 Task: Sort the products by best match.
Action: Mouse pressed left at (24, 89)
Screenshot: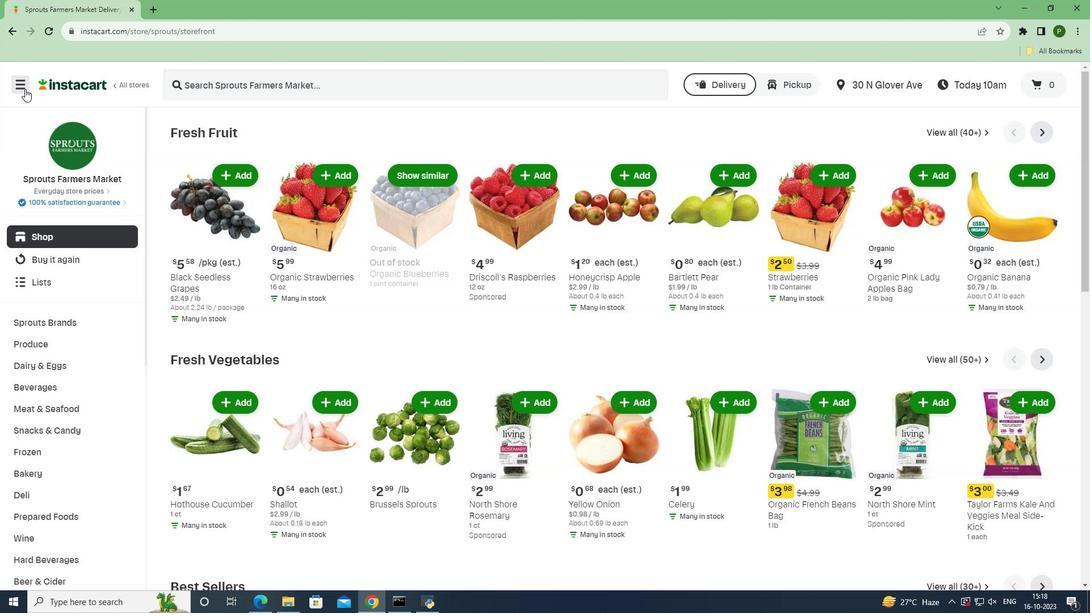 
Action: Mouse moved to (39, 300)
Screenshot: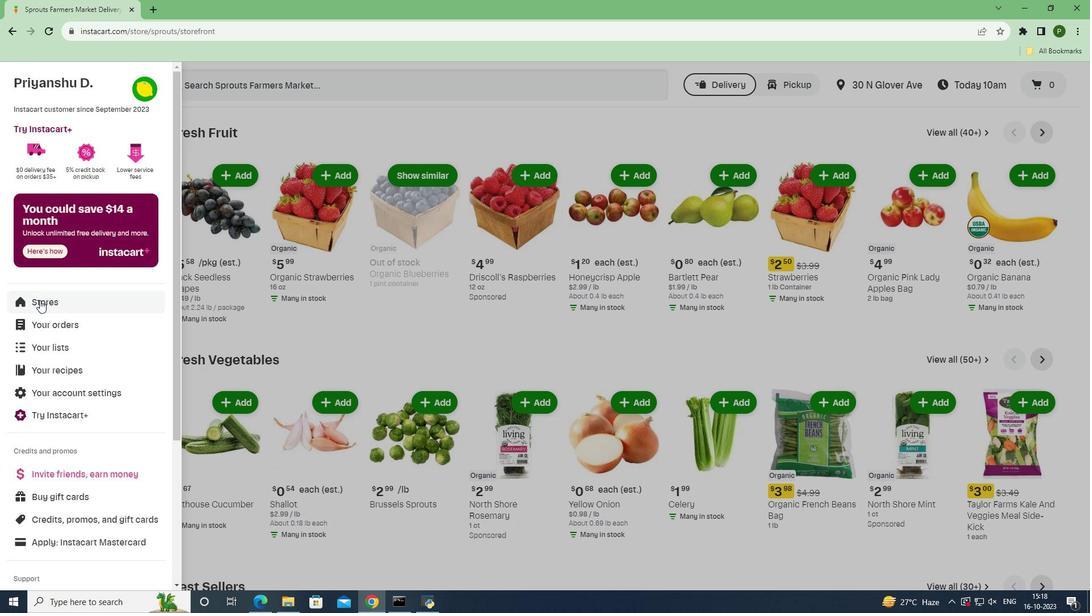 
Action: Mouse pressed left at (39, 300)
Screenshot: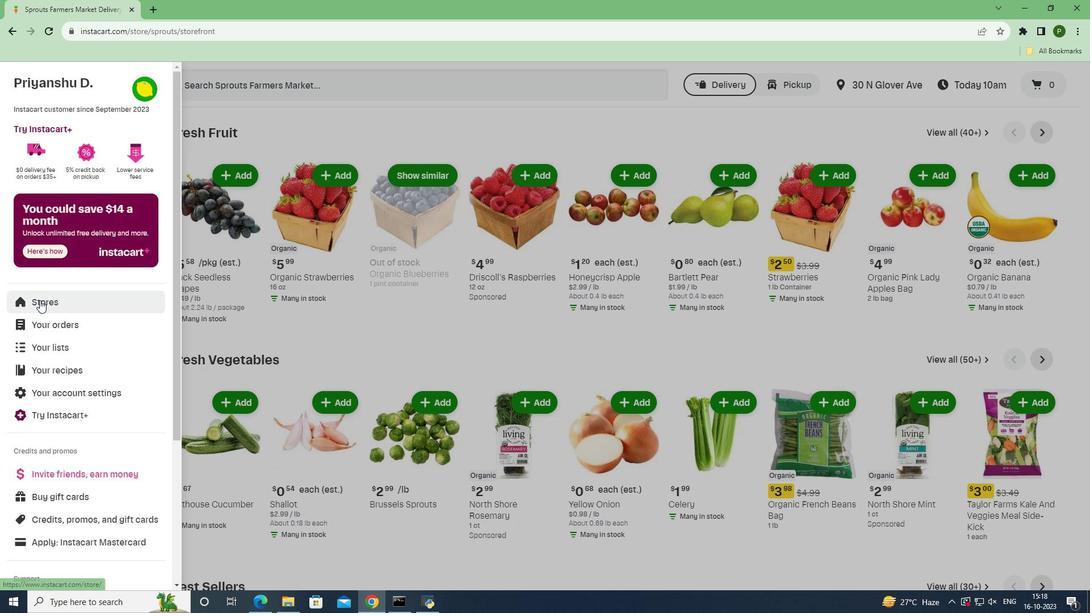 
Action: Mouse moved to (248, 132)
Screenshot: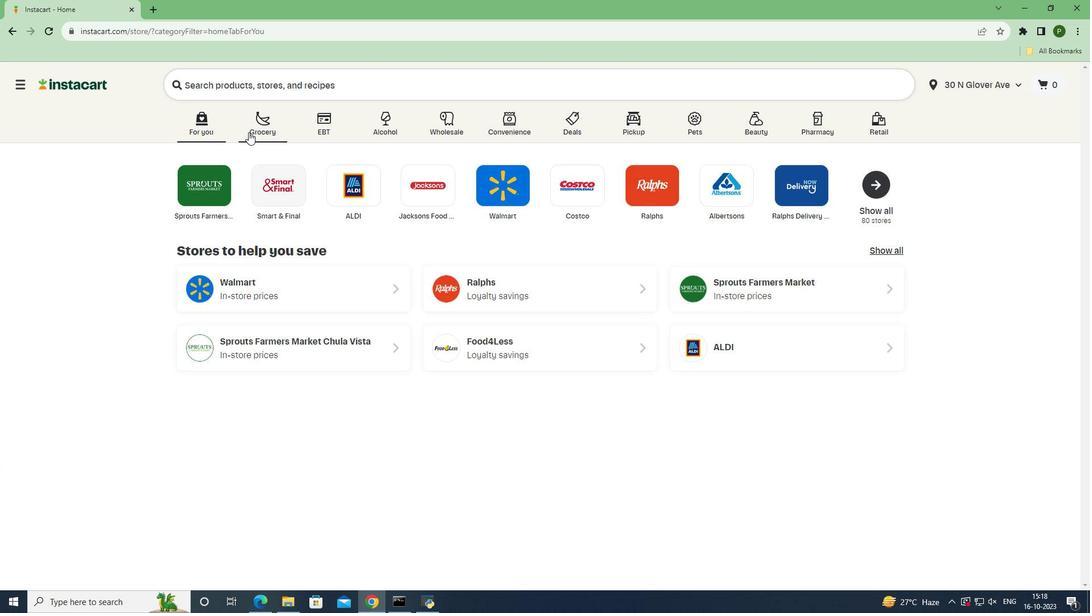 
Action: Mouse pressed left at (248, 132)
Screenshot: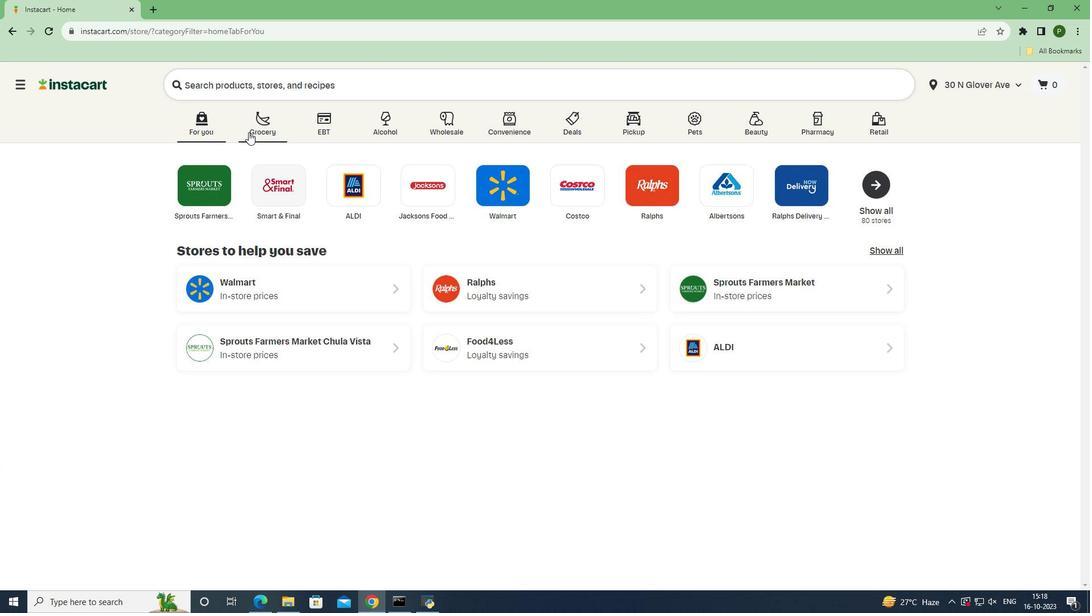 
Action: Mouse moved to (687, 261)
Screenshot: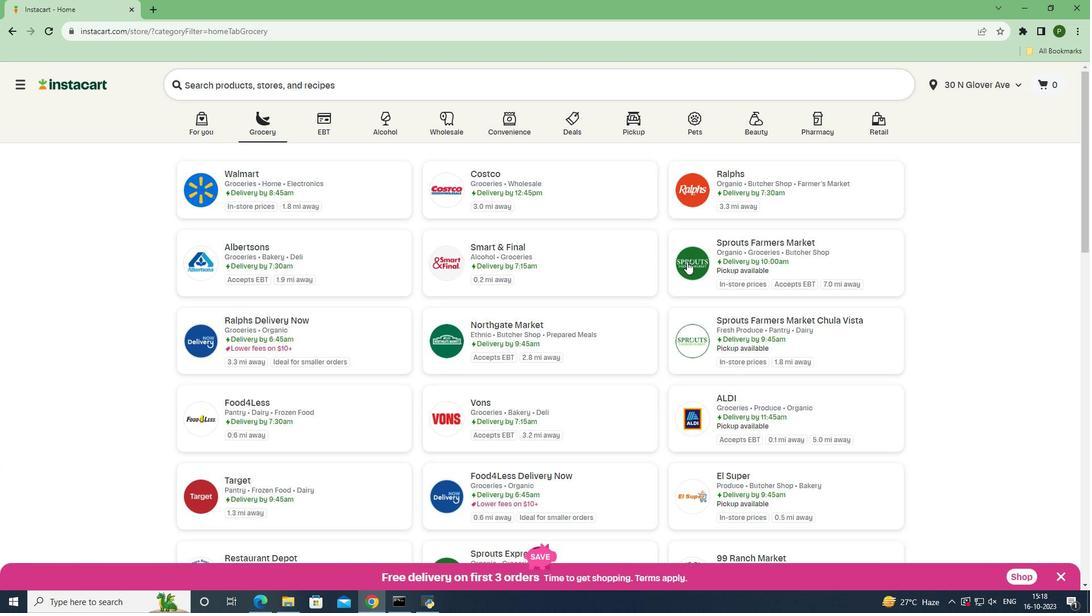 
Action: Mouse pressed left at (687, 261)
Screenshot: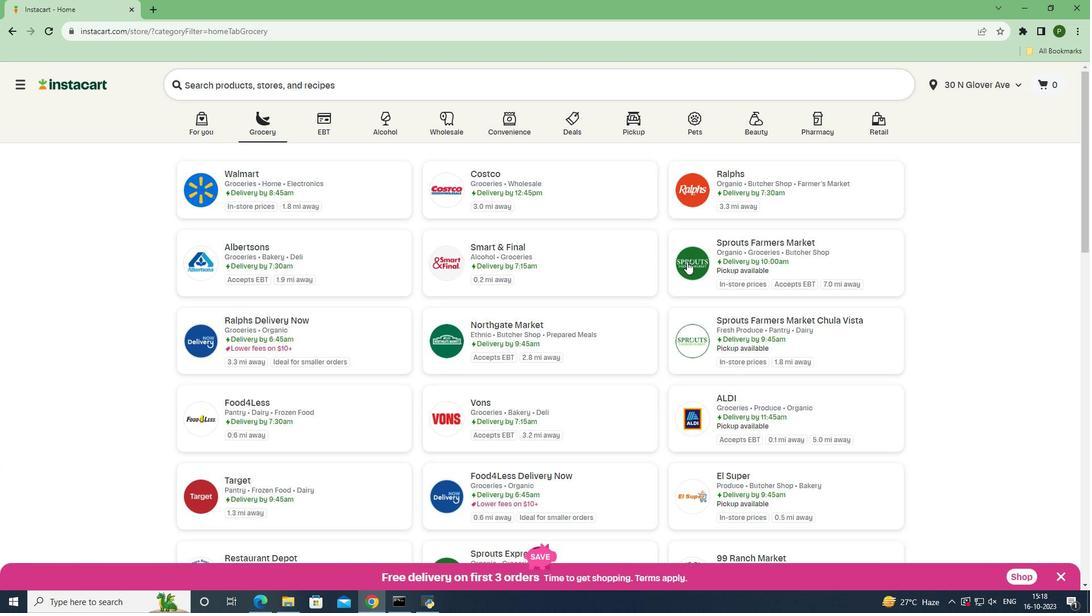 
Action: Mouse moved to (72, 389)
Screenshot: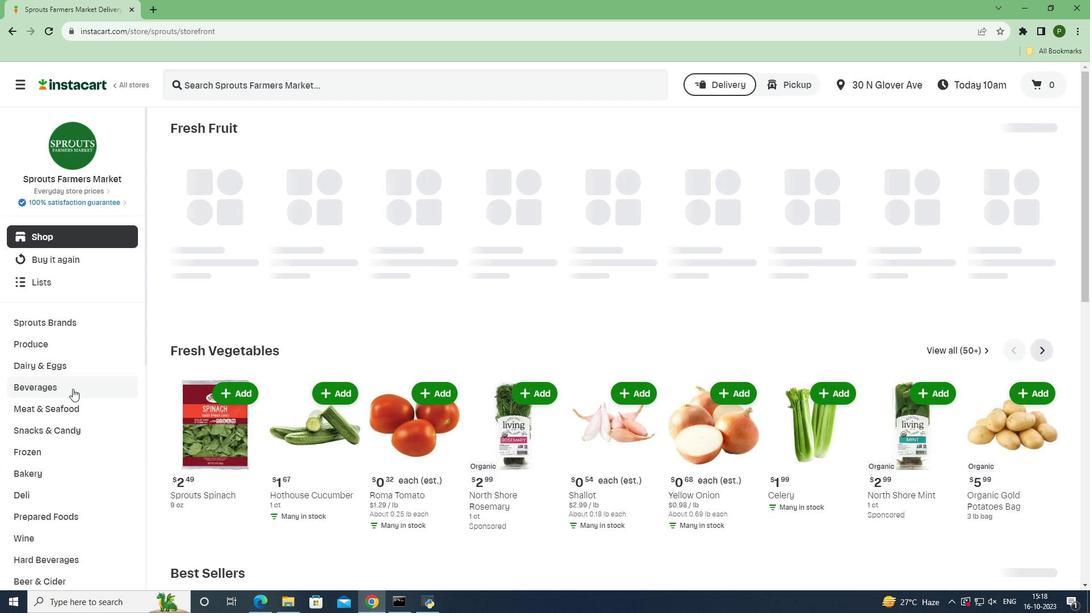 
Action: Mouse pressed left at (72, 389)
Screenshot: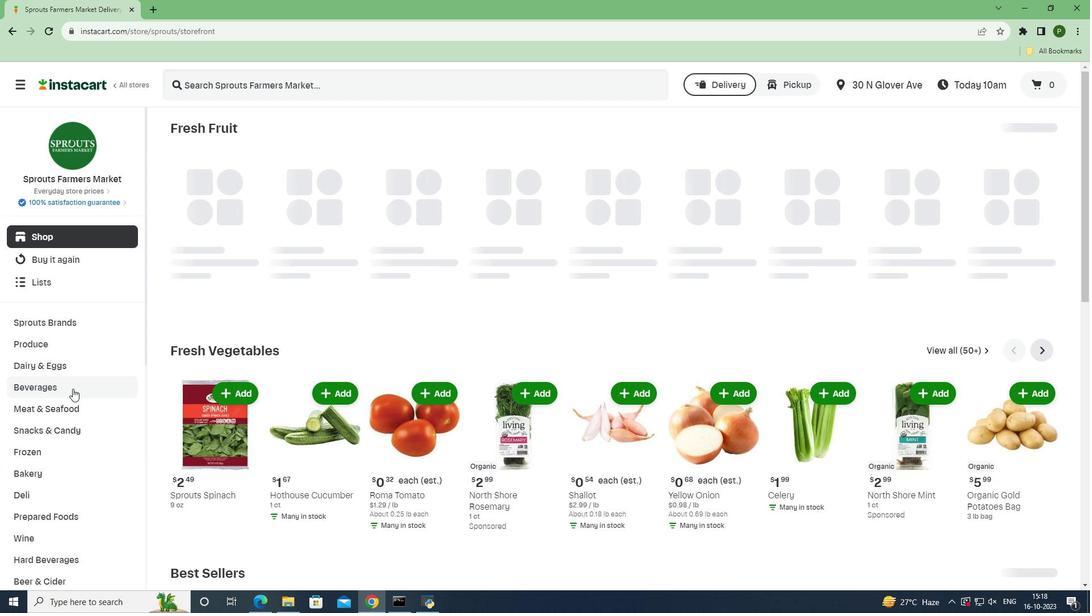 
Action: Mouse moved to (1035, 157)
Screenshot: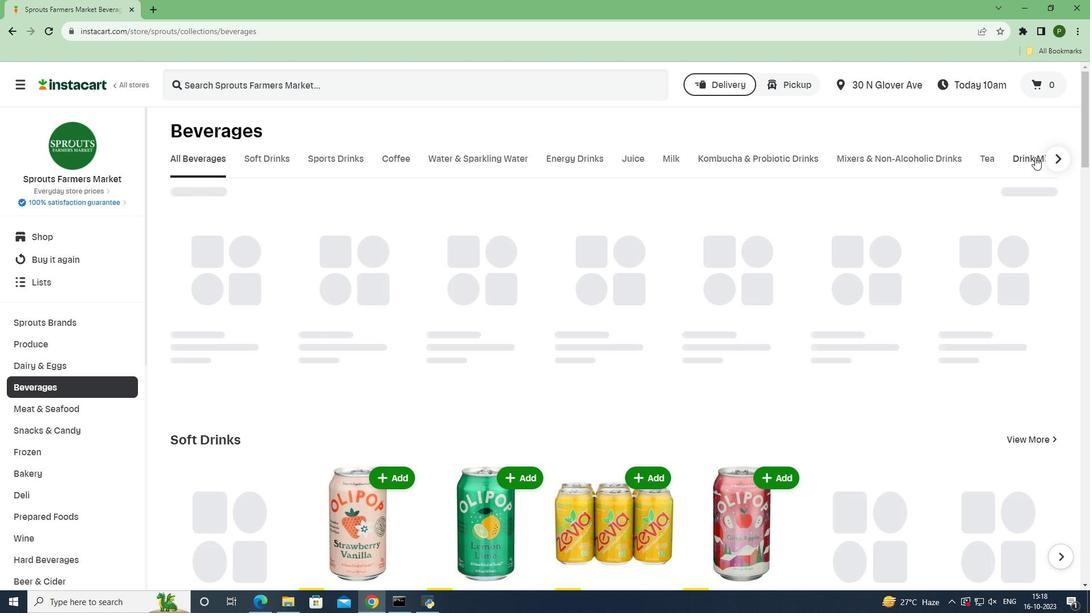 
Action: Mouse pressed left at (1035, 157)
Screenshot: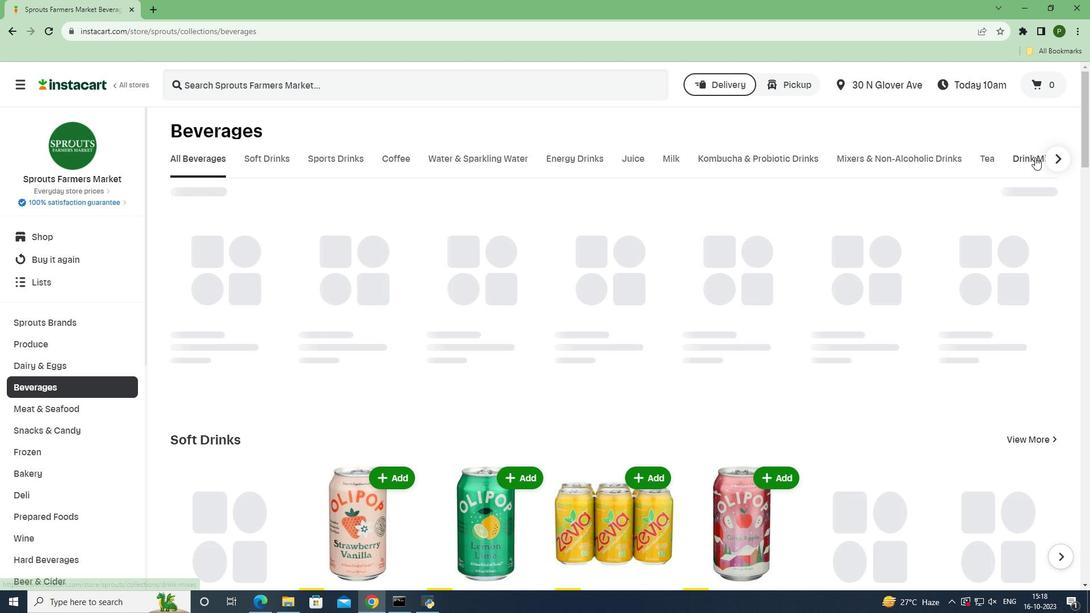 
Action: Mouse moved to (293, 206)
Screenshot: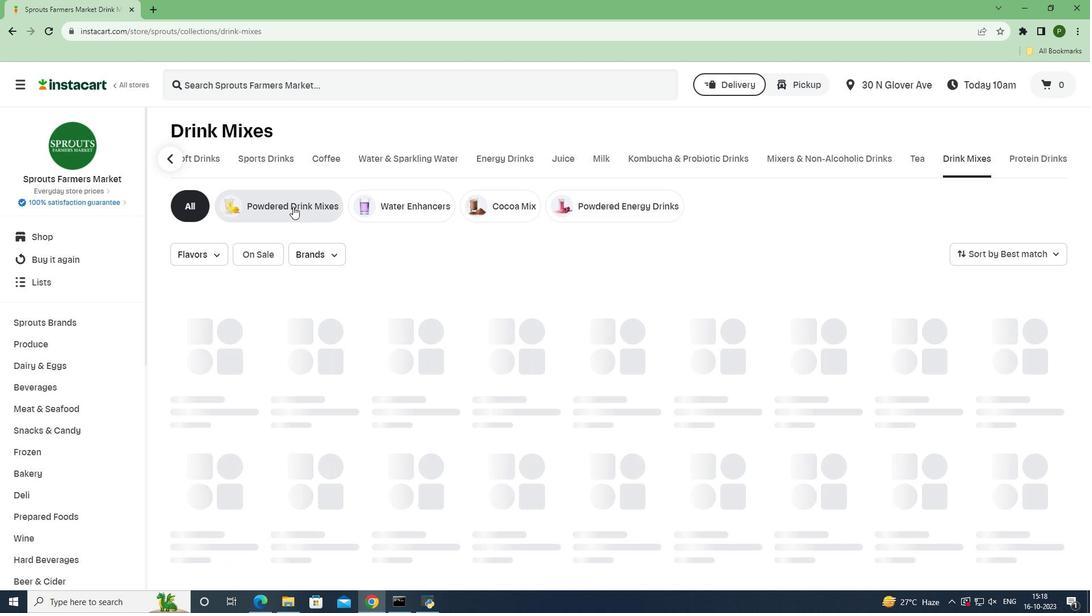 
Action: Mouse pressed left at (293, 206)
Screenshot: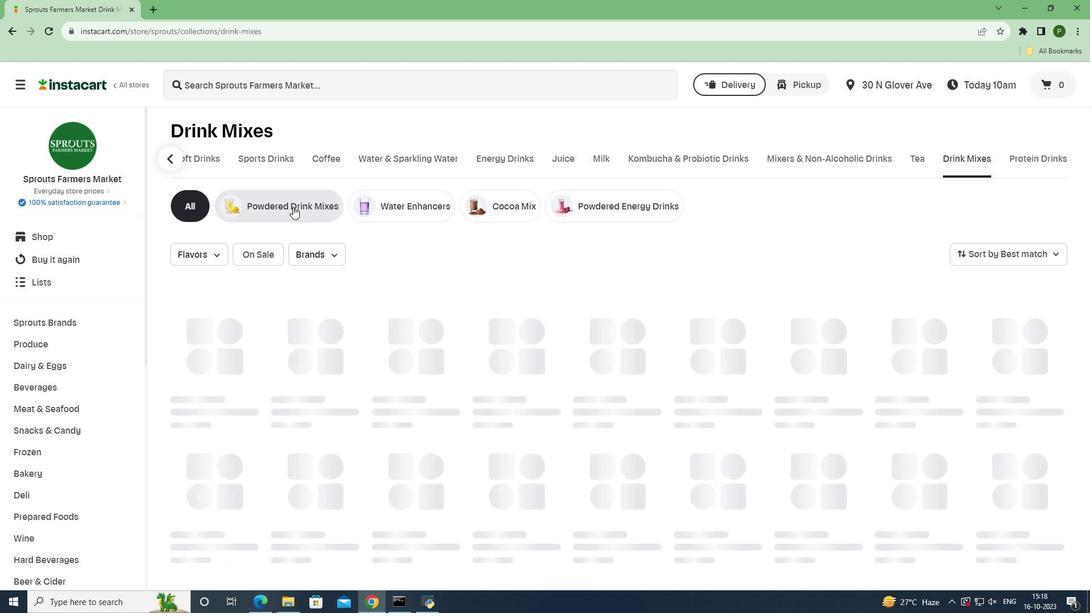 
Action: Mouse moved to (970, 246)
Screenshot: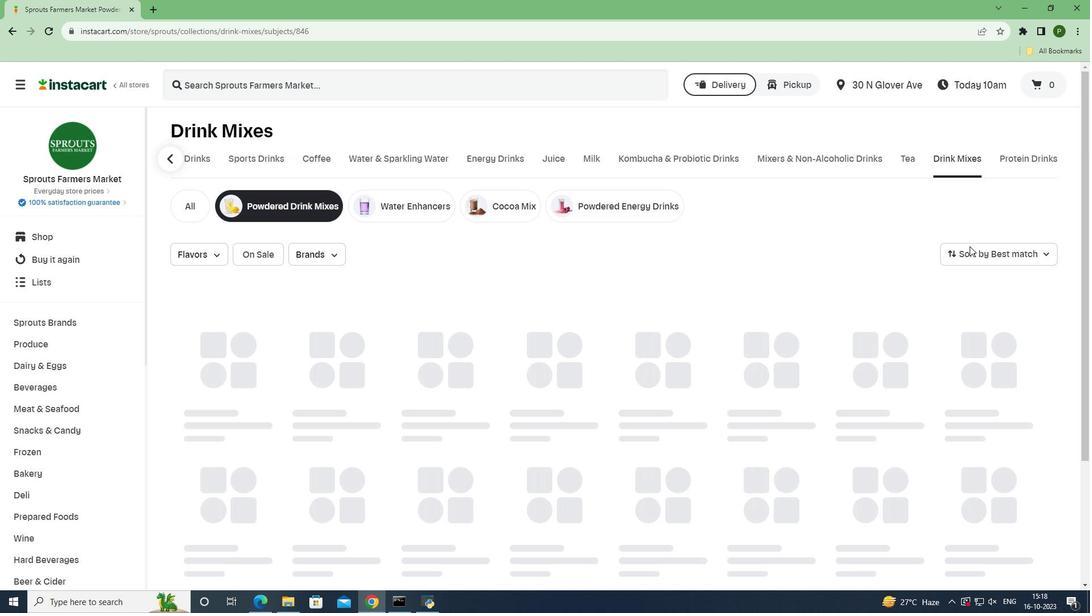 
Action: Mouse pressed left at (970, 246)
Screenshot: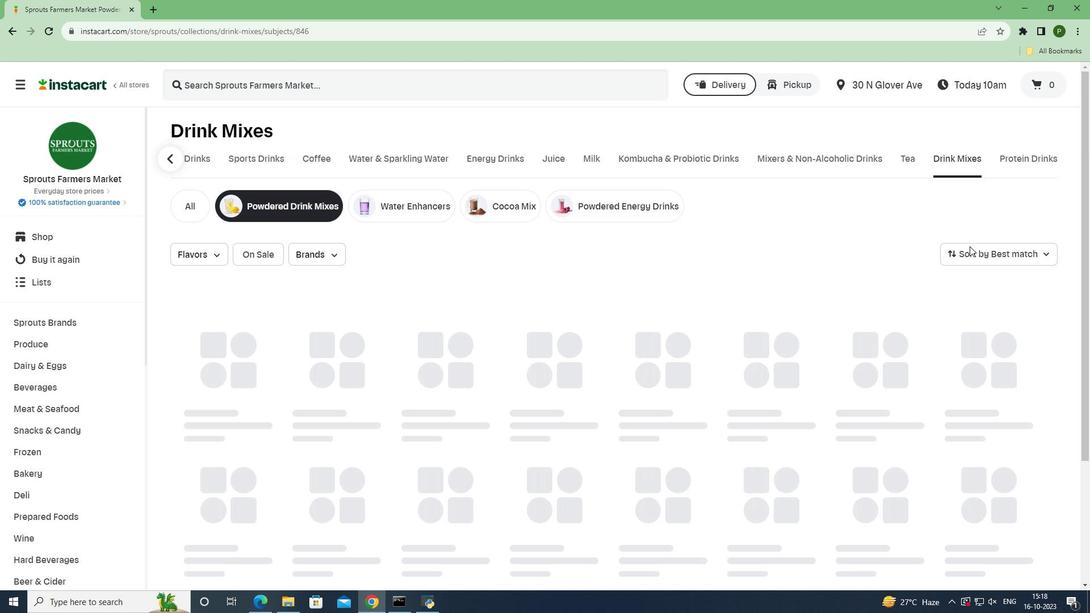 
Action: Mouse moved to (982, 284)
Screenshot: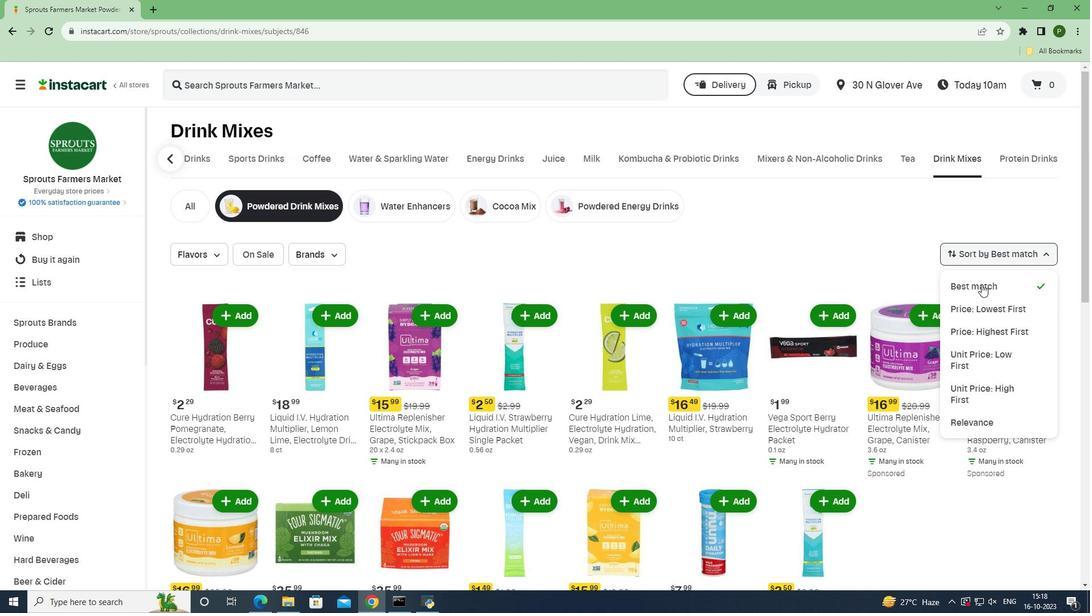 
Action: Mouse pressed left at (982, 284)
Screenshot: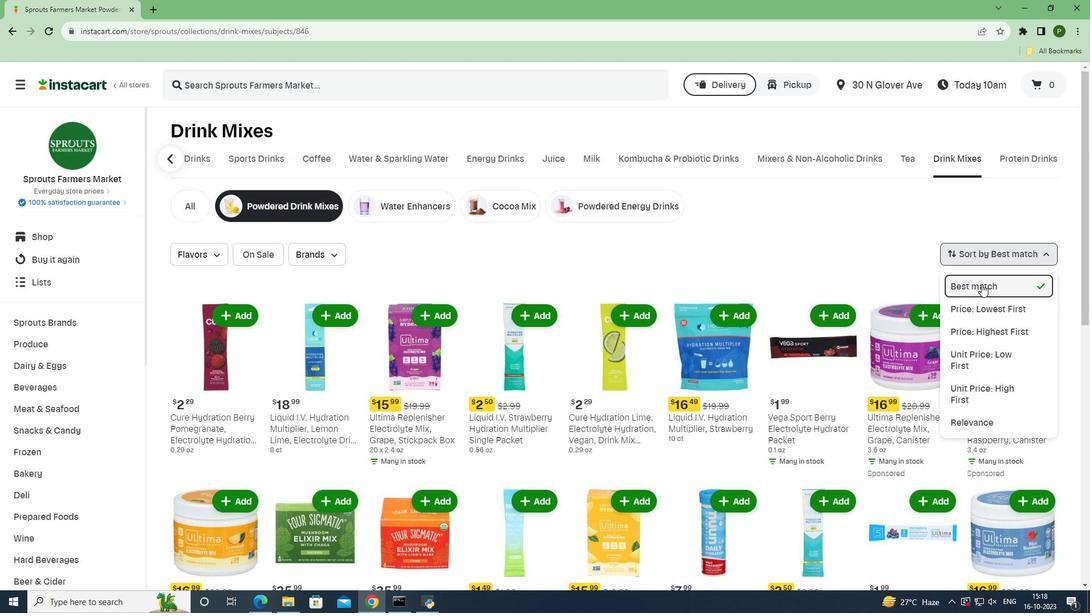 
Action: Mouse moved to (955, 318)
Screenshot: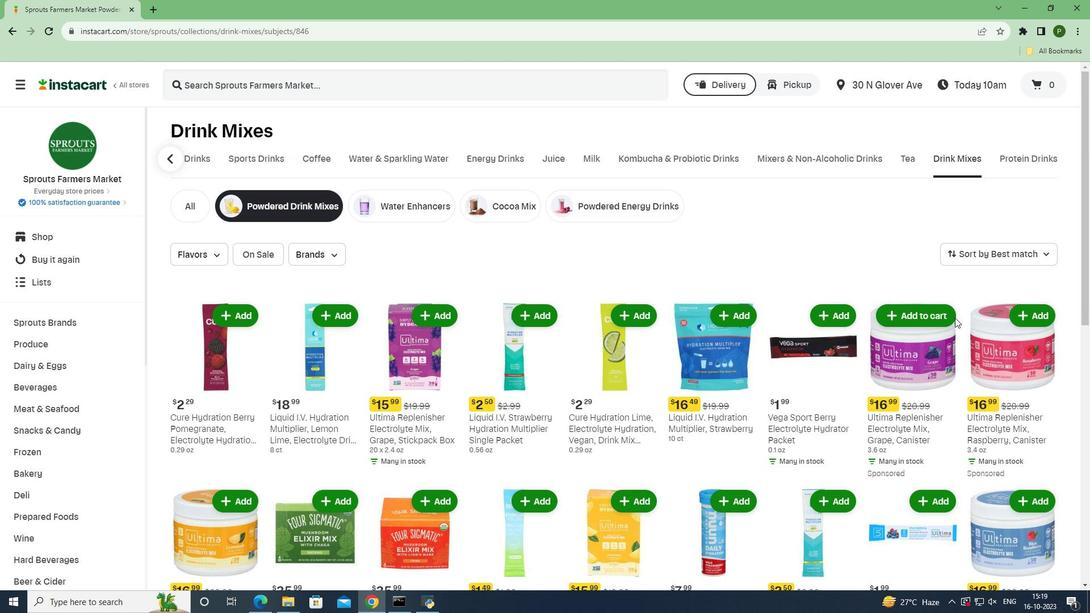 
